 Task: Insert a line.
Action: Mouse moved to (108, 90)
Screenshot: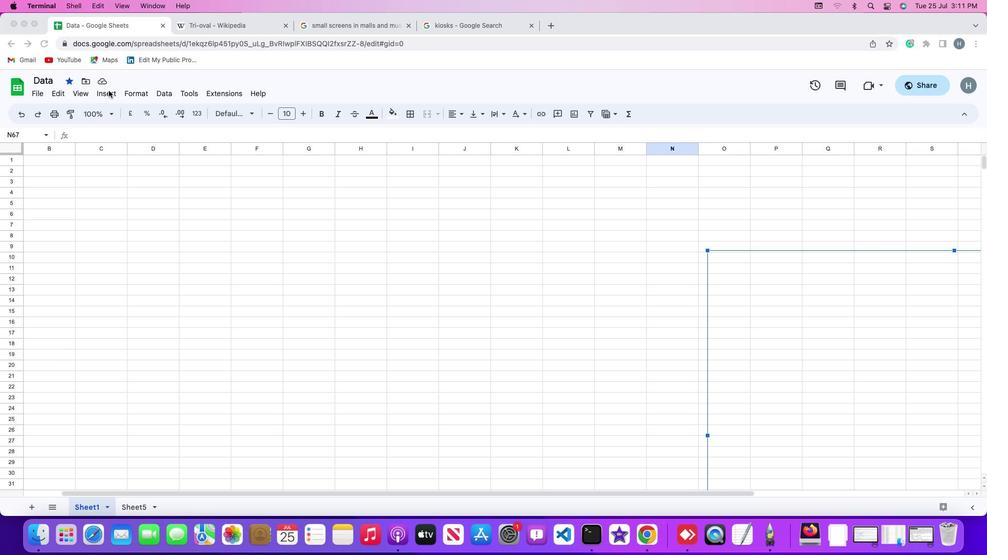 
Action: Mouse pressed left at (108, 90)
Screenshot: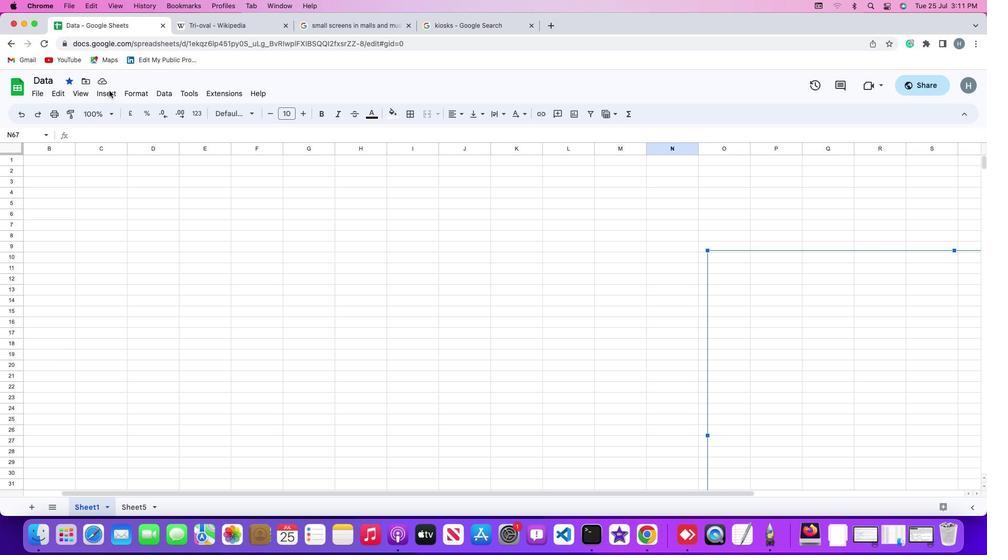 
Action: Mouse moved to (110, 90)
Screenshot: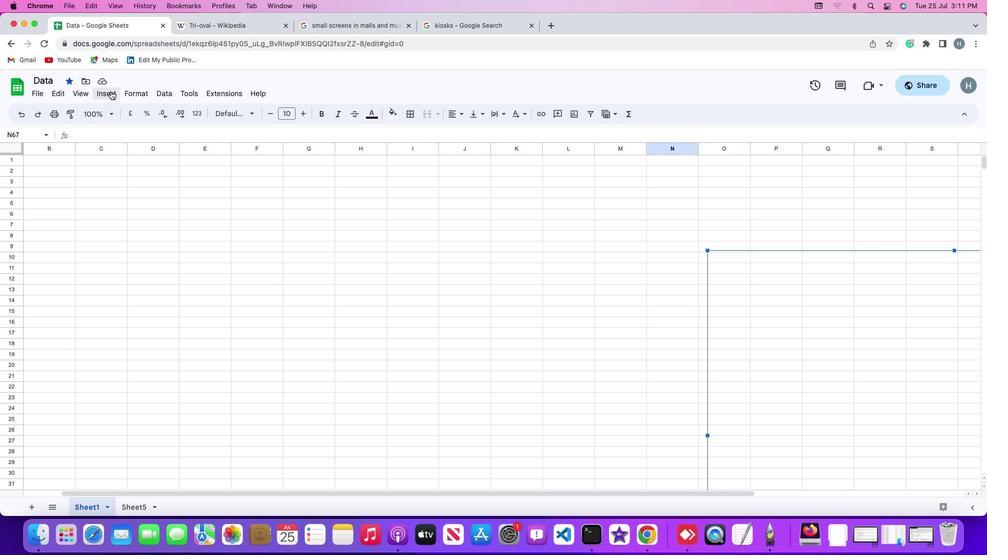 
Action: Mouse pressed left at (110, 90)
Screenshot: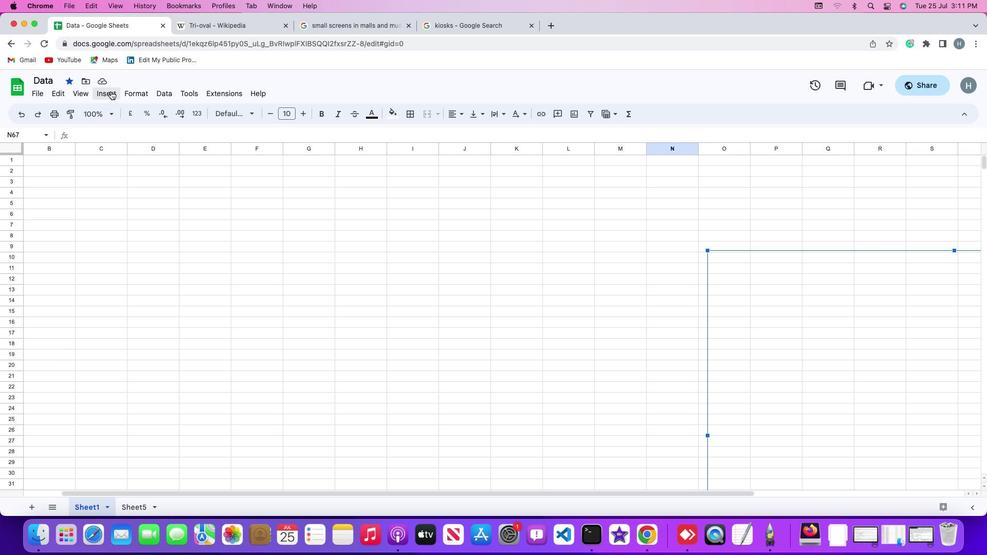 
Action: Mouse moved to (134, 231)
Screenshot: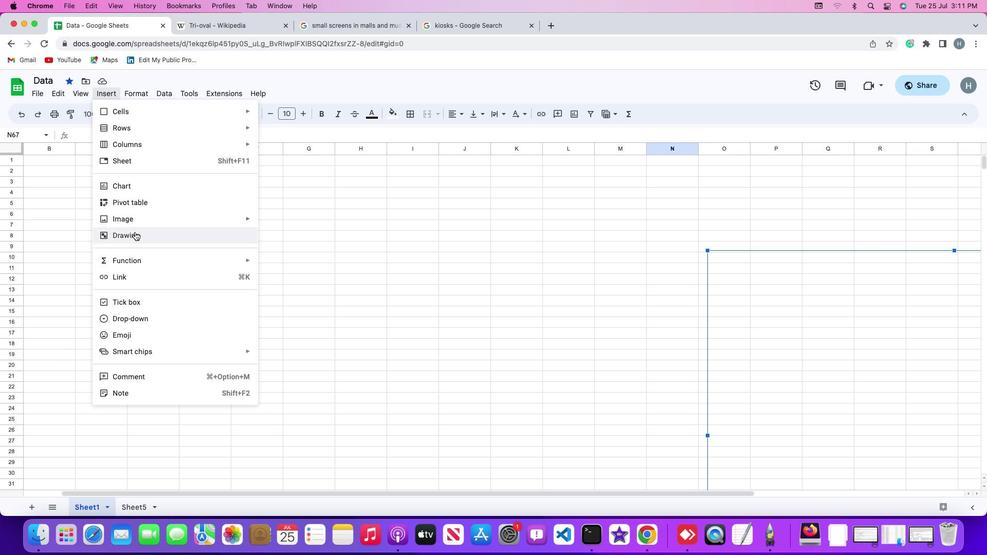 
Action: Mouse pressed left at (134, 231)
Screenshot: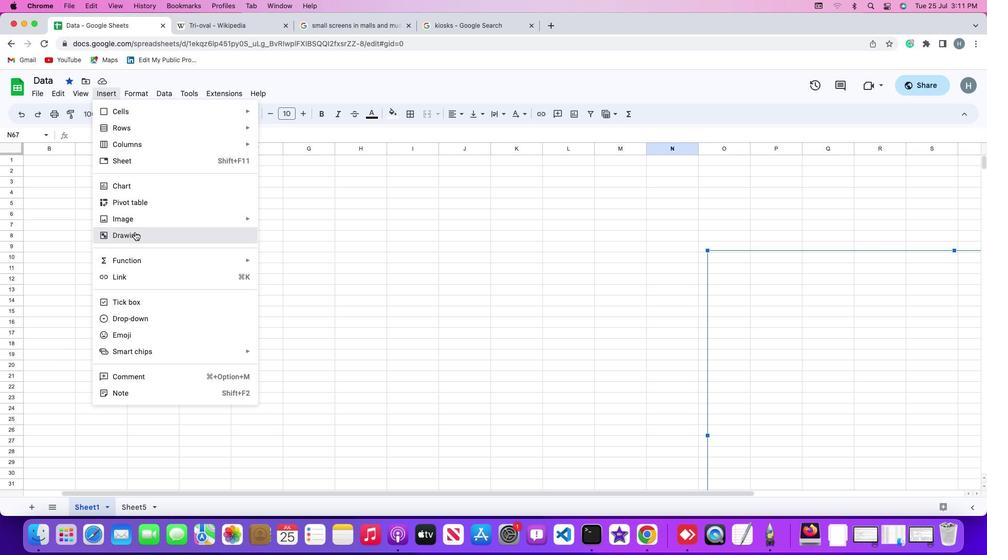
Action: Mouse moved to (423, 132)
Screenshot: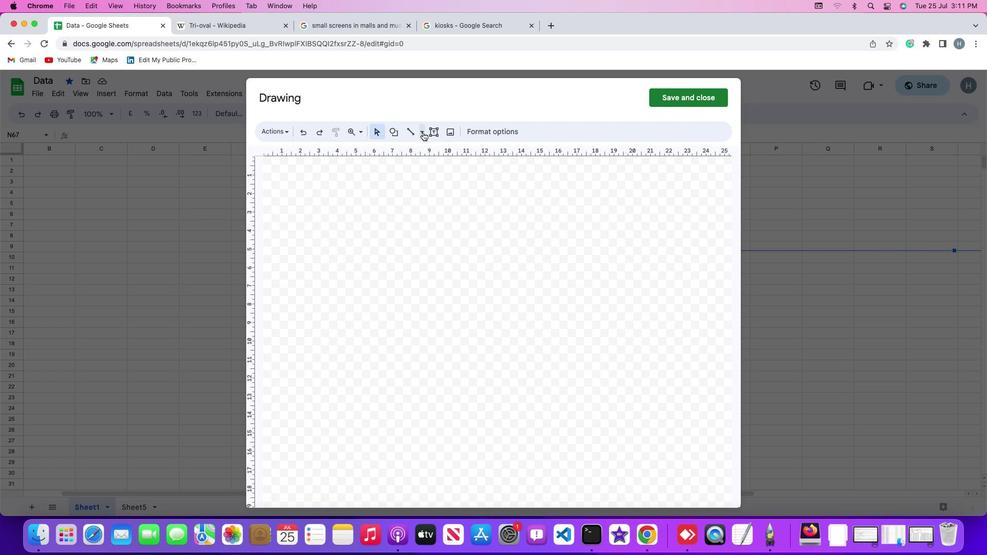 
Action: Mouse pressed left at (423, 132)
Screenshot: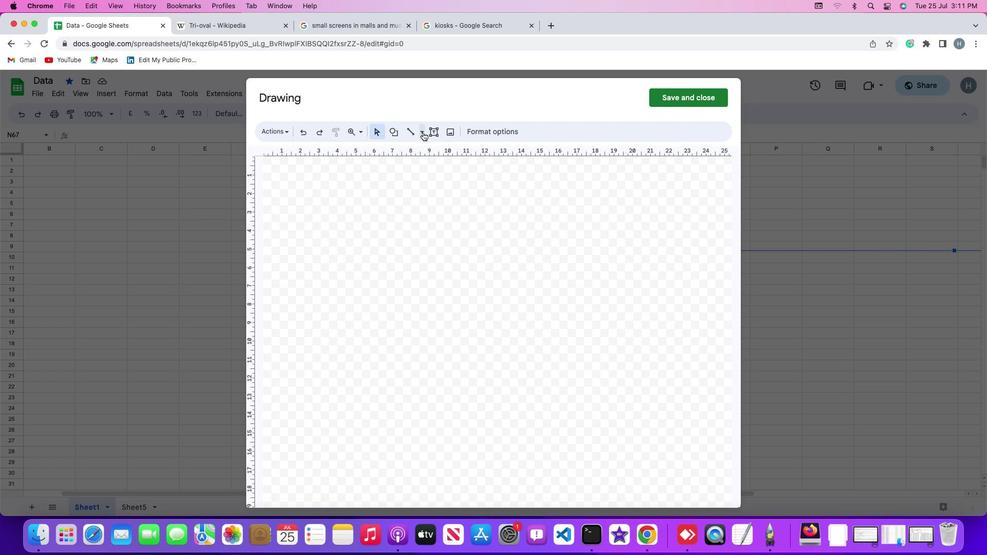 
Action: Mouse moved to (425, 147)
Screenshot: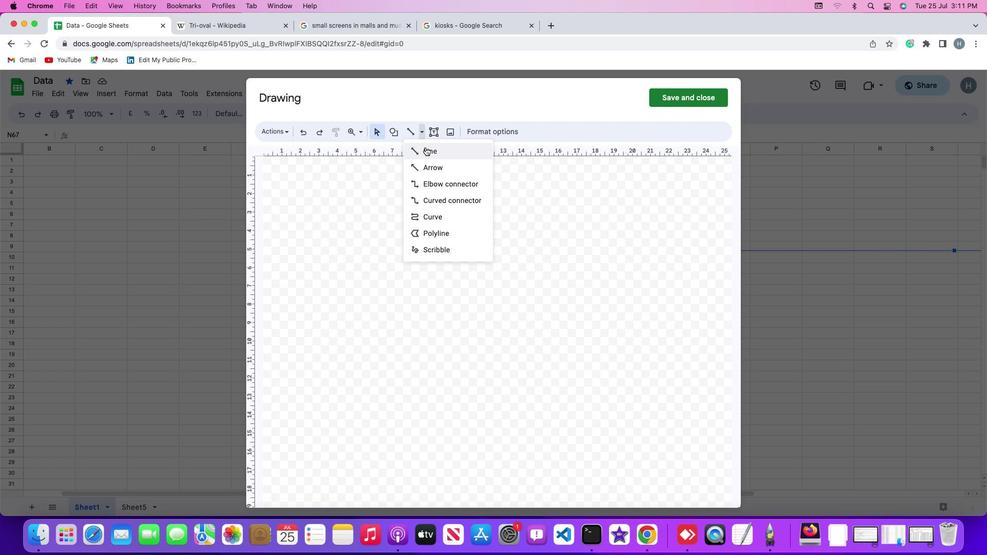 
Action: Mouse pressed left at (425, 147)
Screenshot: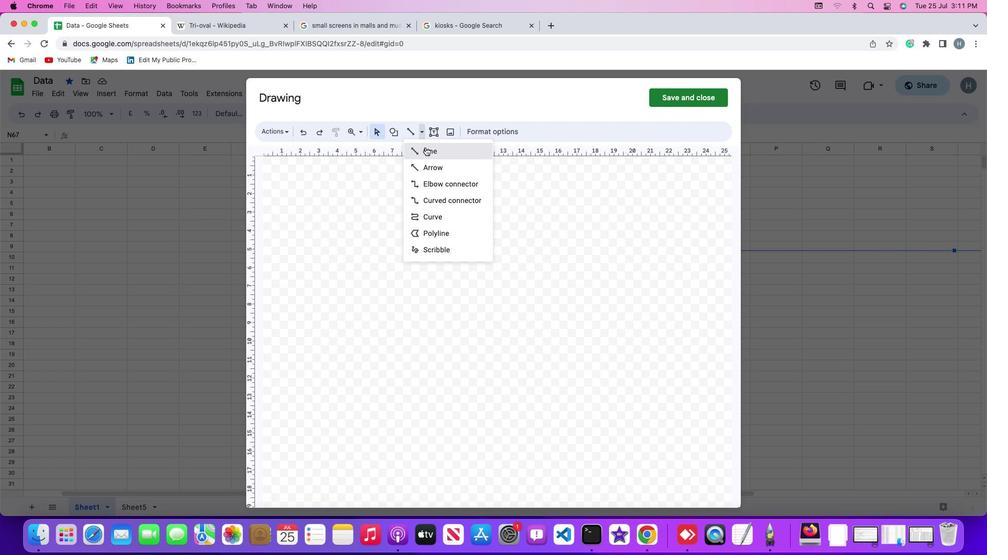 
Action: Mouse moved to (370, 213)
Screenshot: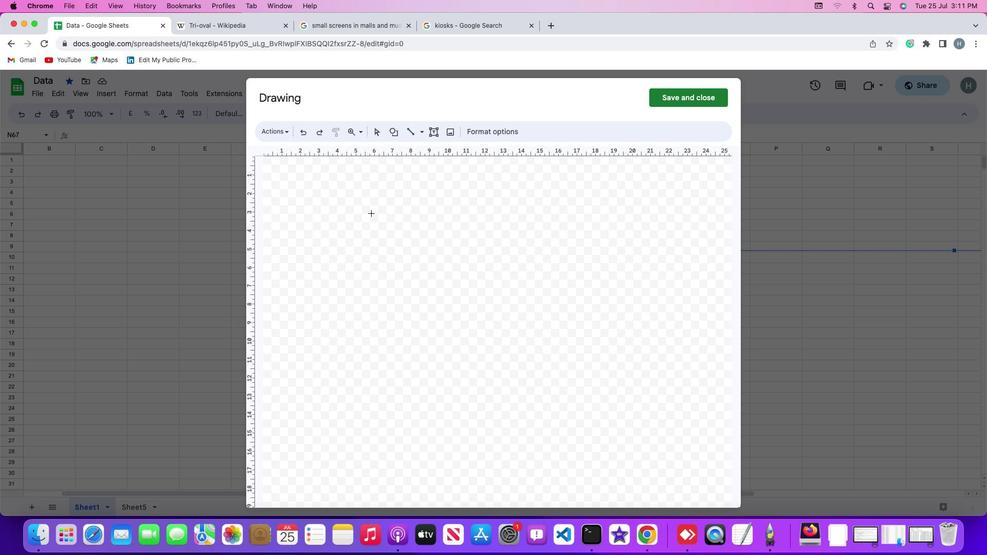 
Action: Mouse pressed left at (370, 213)
Screenshot: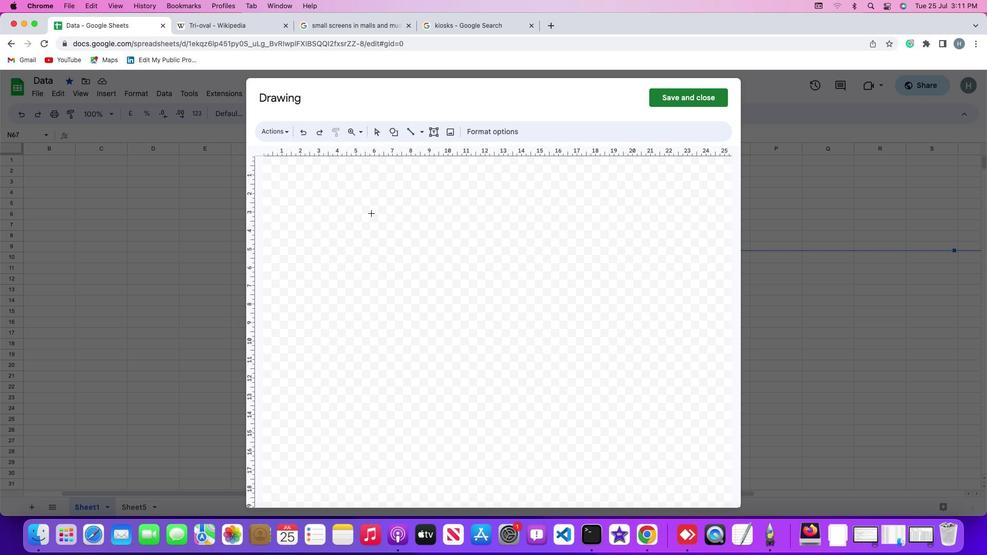 
Action: Mouse moved to (683, 457)
Screenshot: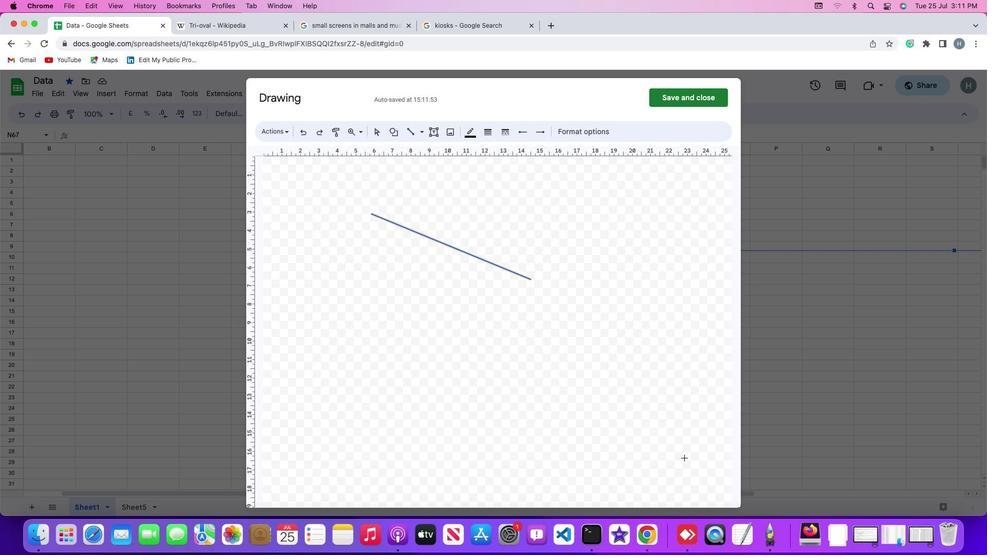 
